 Task: Click the Cancel button Under New vendor in Find vendor.
Action: Mouse moved to (109, 12)
Screenshot: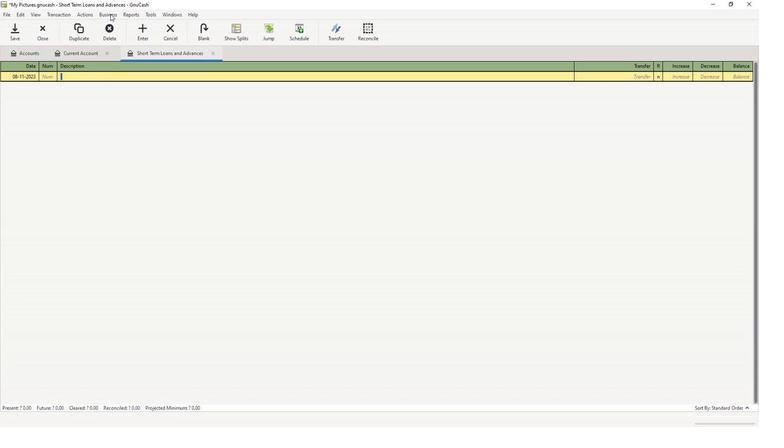 
Action: Mouse pressed left at (109, 12)
Screenshot: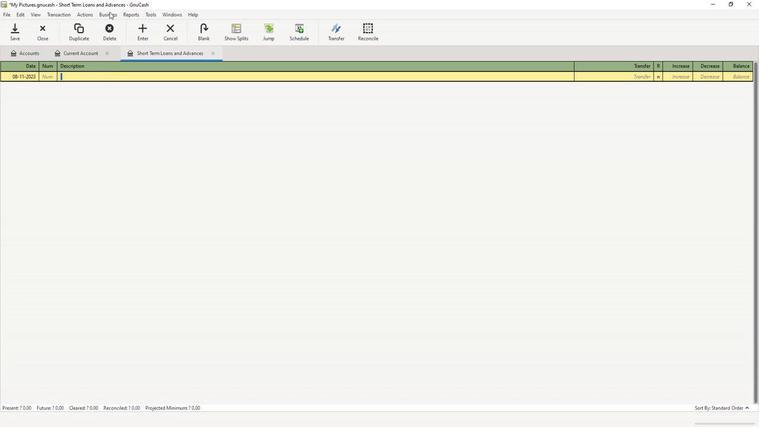 
Action: Mouse moved to (113, 33)
Screenshot: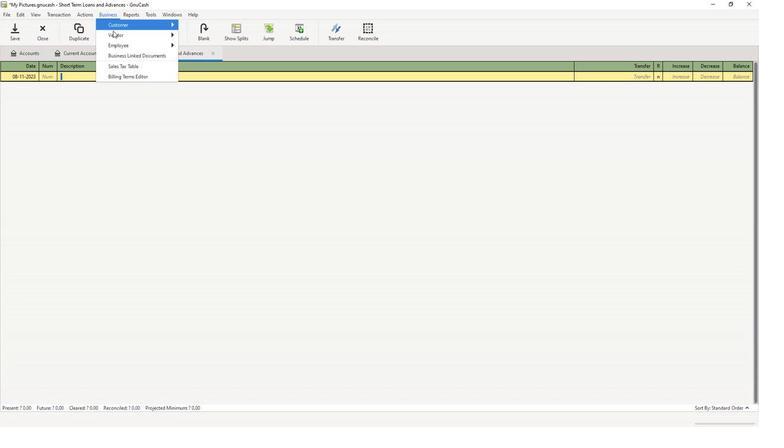 
Action: Mouse pressed left at (113, 33)
Screenshot: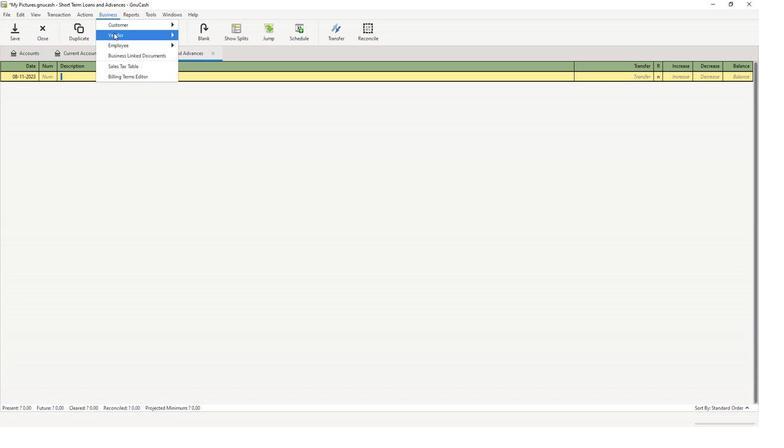 
Action: Mouse moved to (198, 57)
Screenshot: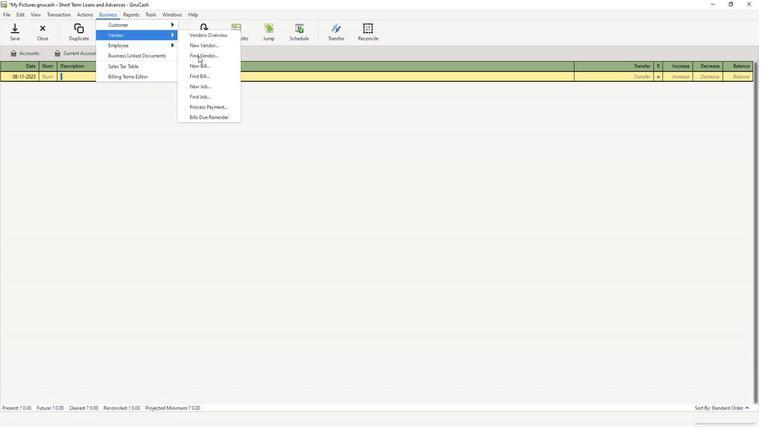 
Action: Mouse pressed left at (198, 57)
Screenshot: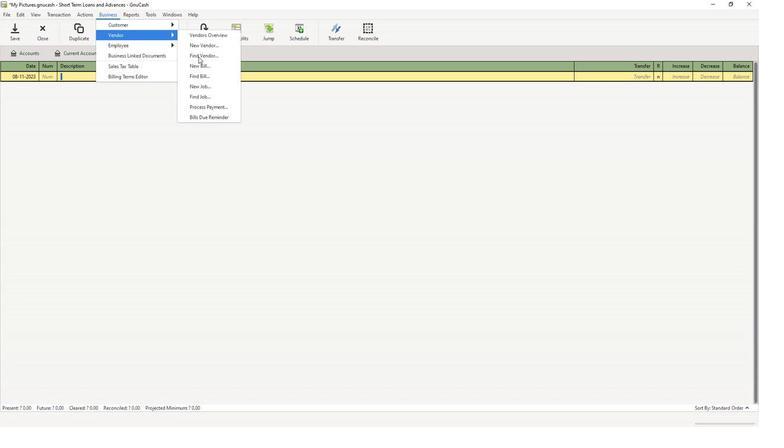 
Action: Mouse moved to (401, 281)
Screenshot: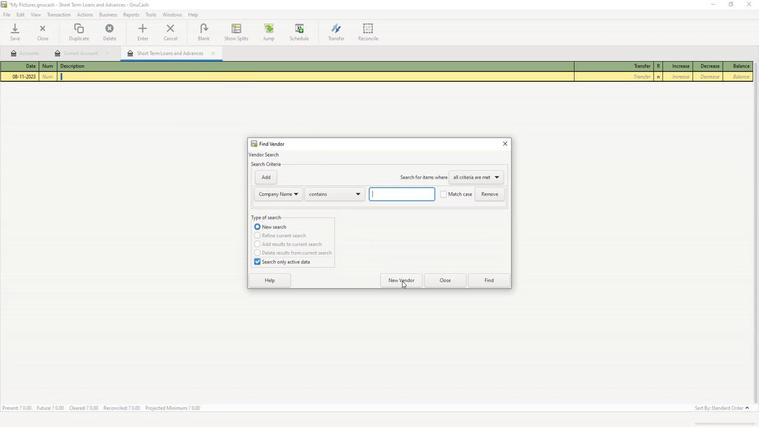 
Action: Mouse pressed left at (401, 281)
Screenshot: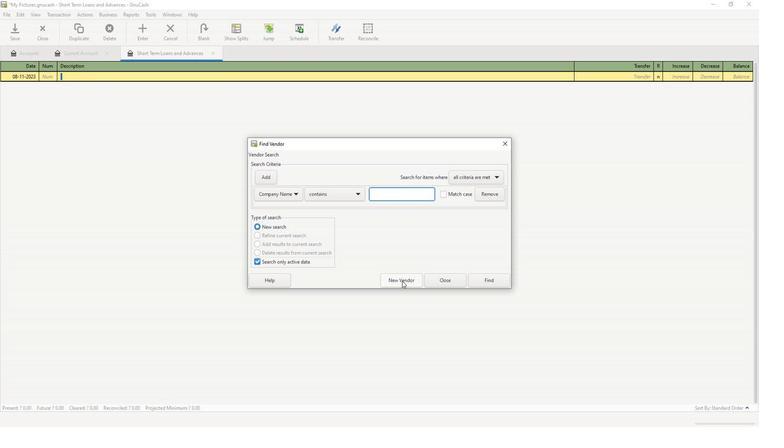 
Action: Mouse moved to (378, 117)
Screenshot: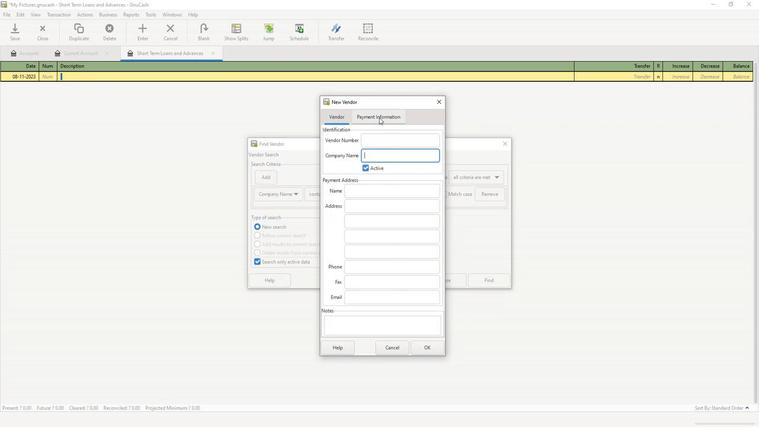 
Action: Mouse pressed left at (378, 117)
Screenshot: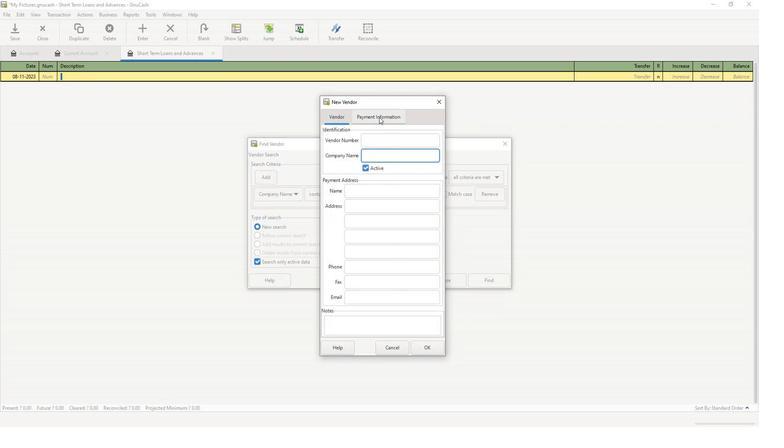 
Action: Mouse moved to (398, 346)
Screenshot: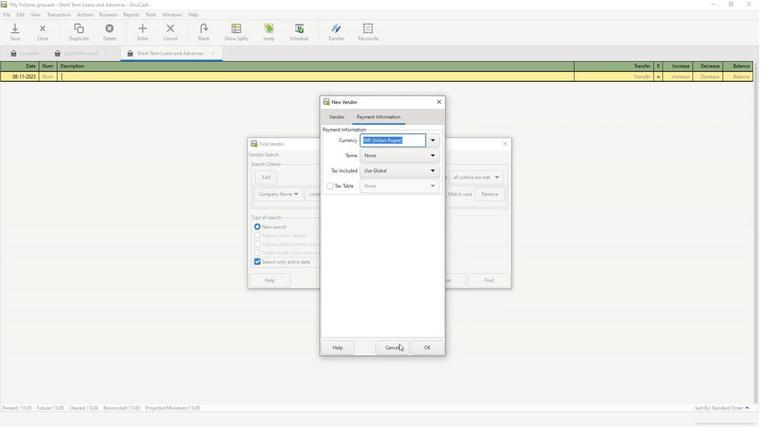 
Action: Mouse pressed left at (398, 346)
Screenshot: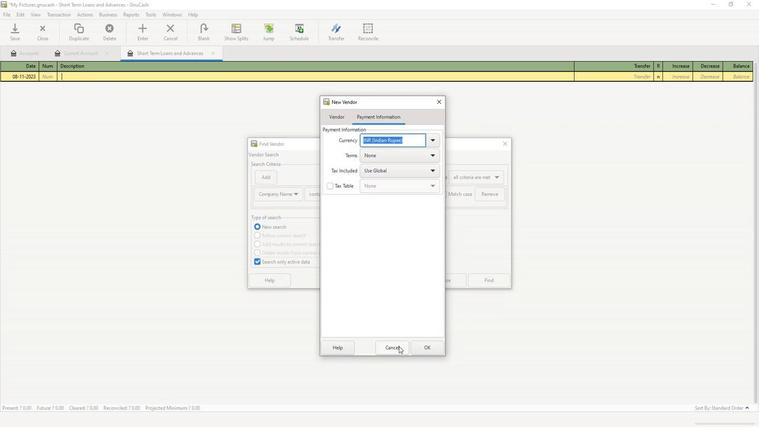 
Action: Mouse moved to (398, 346)
Screenshot: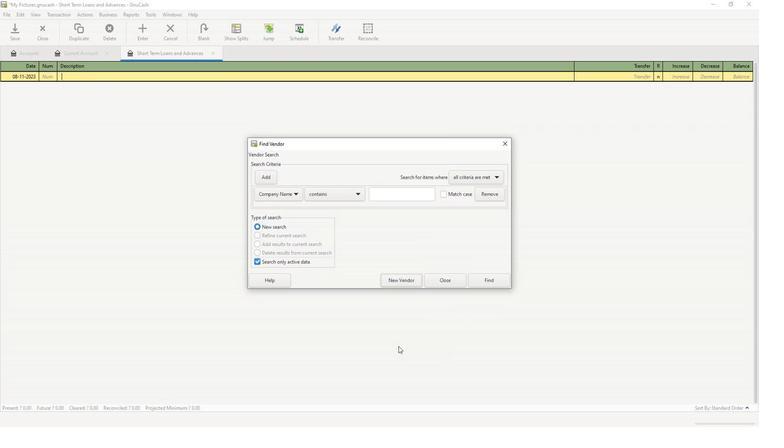 
